 Task: Add Kontos Pizza Parlor Crust to the cart.
Action: Mouse moved to (19, 82)
Screenshot: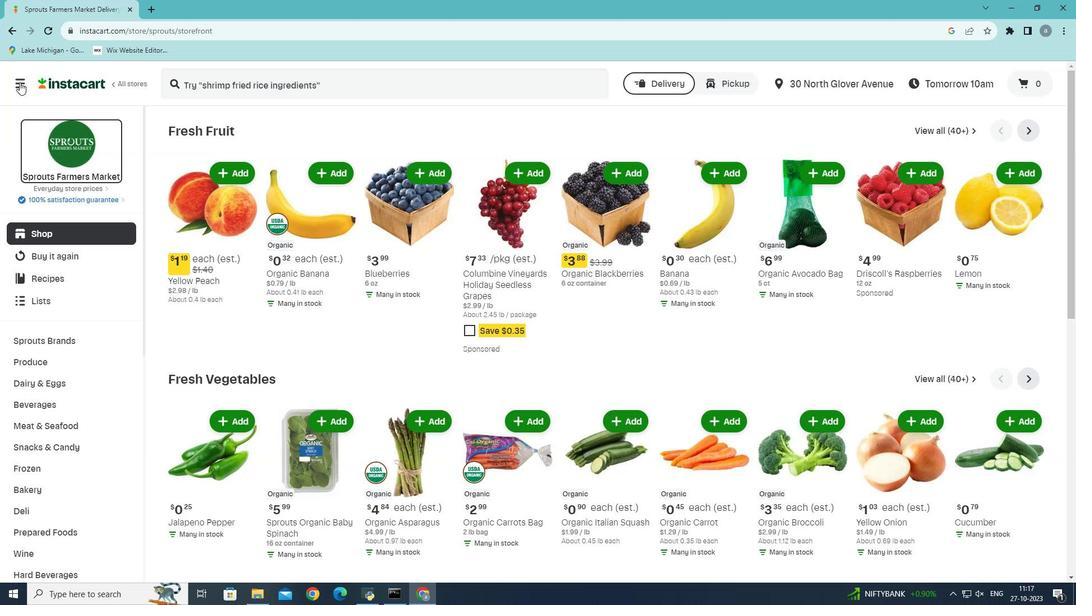
Action: Mouse pressed left at (19, 82)
Screenshot: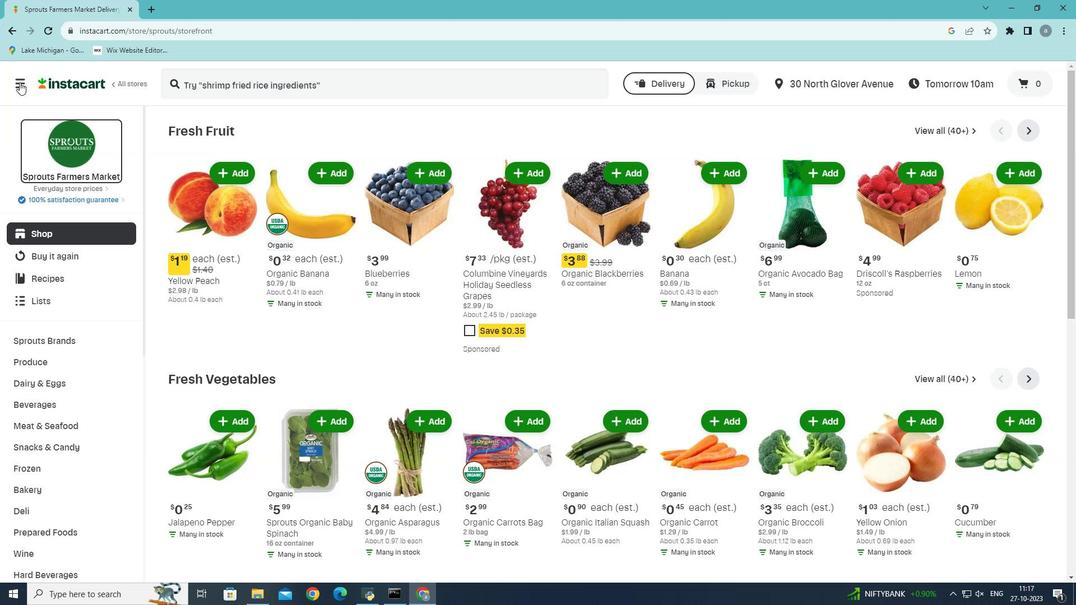 
Action: Mouse moved to (42, 324)
Screenshot: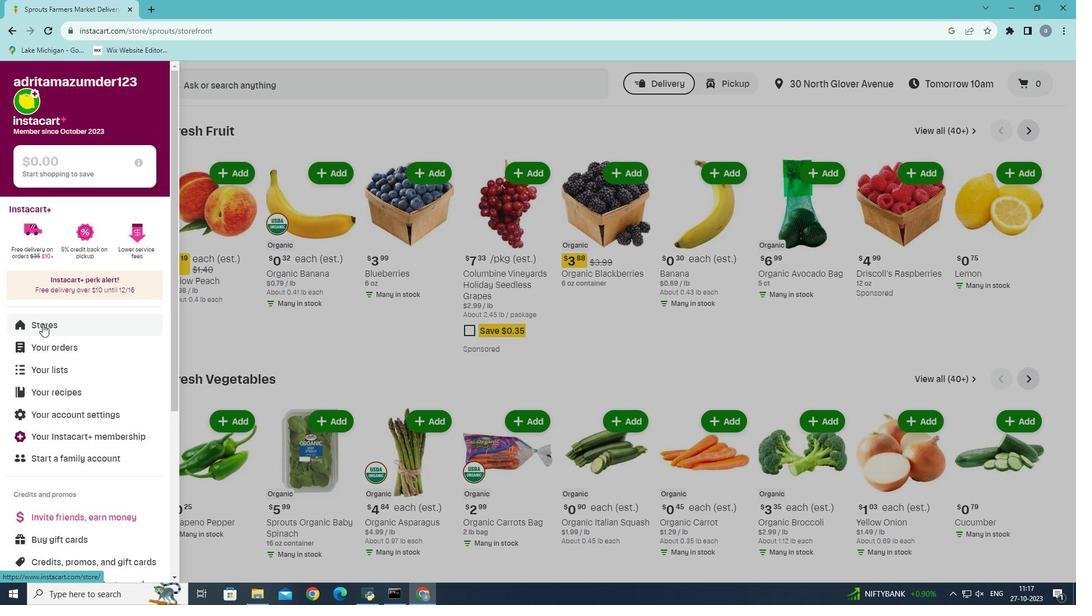 
Action: Mouse pressed left at (42, 324)
Screenshot: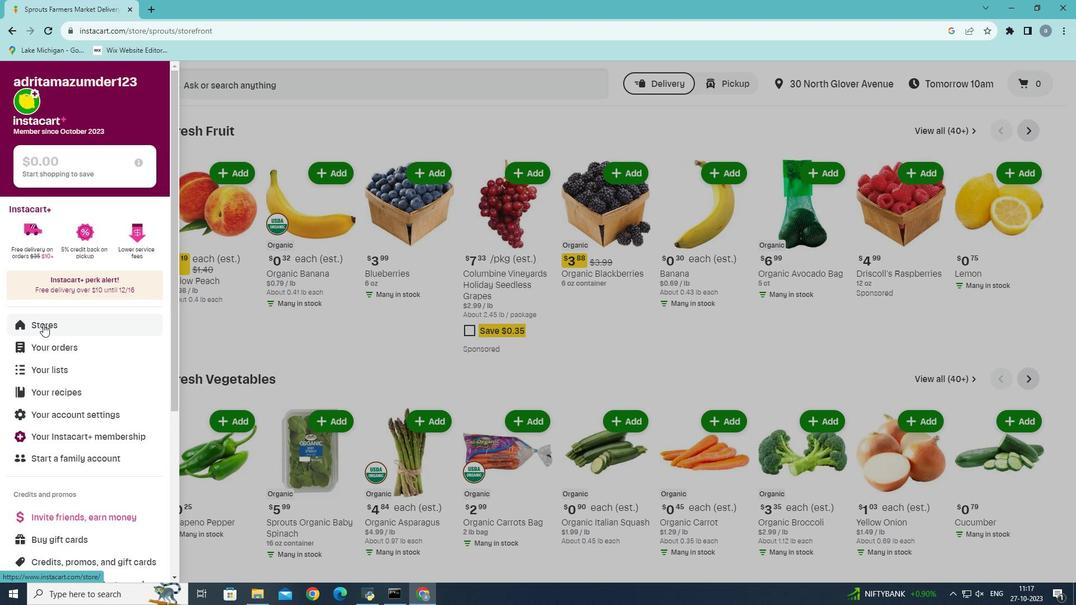 
Action: Mouse moved to (264, 131)
Screenshot: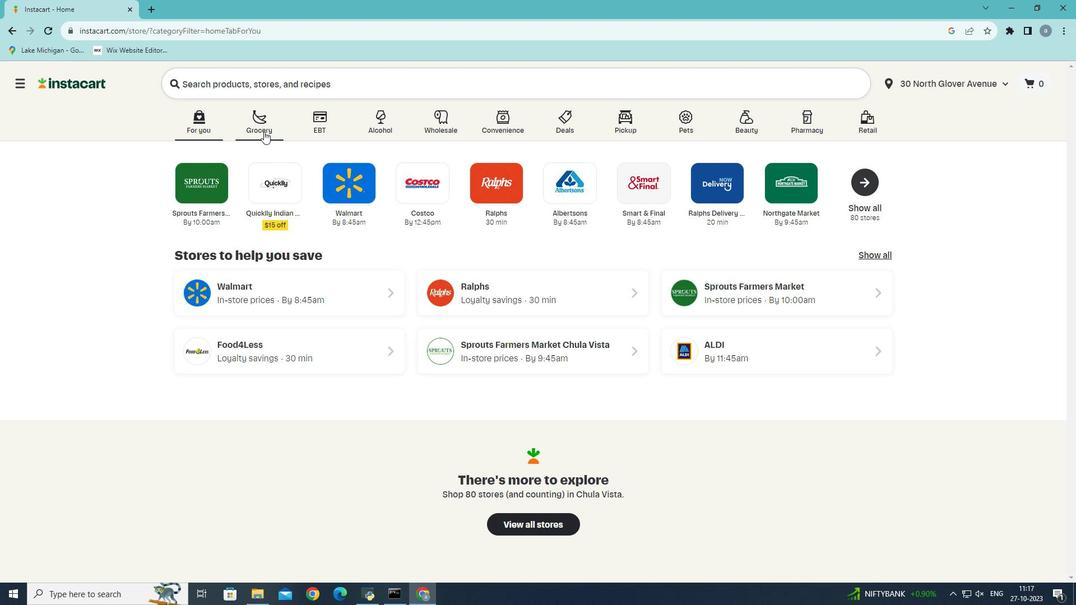 
Action: Mouse pressed left at (264, 131)
Screenshot: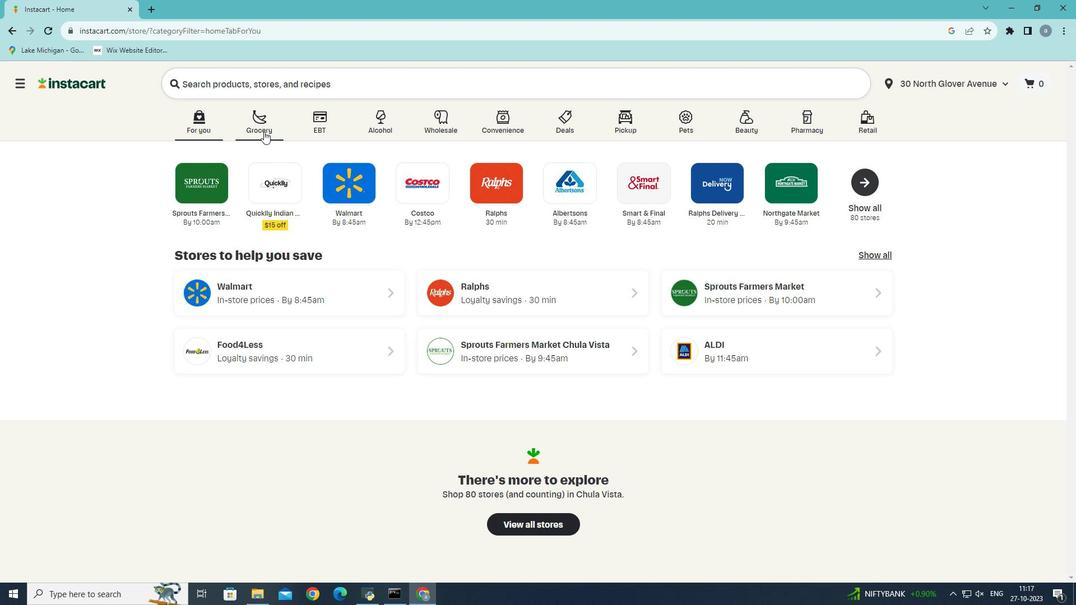 
Action: Mouse moved to (252, 322)
Screenshot: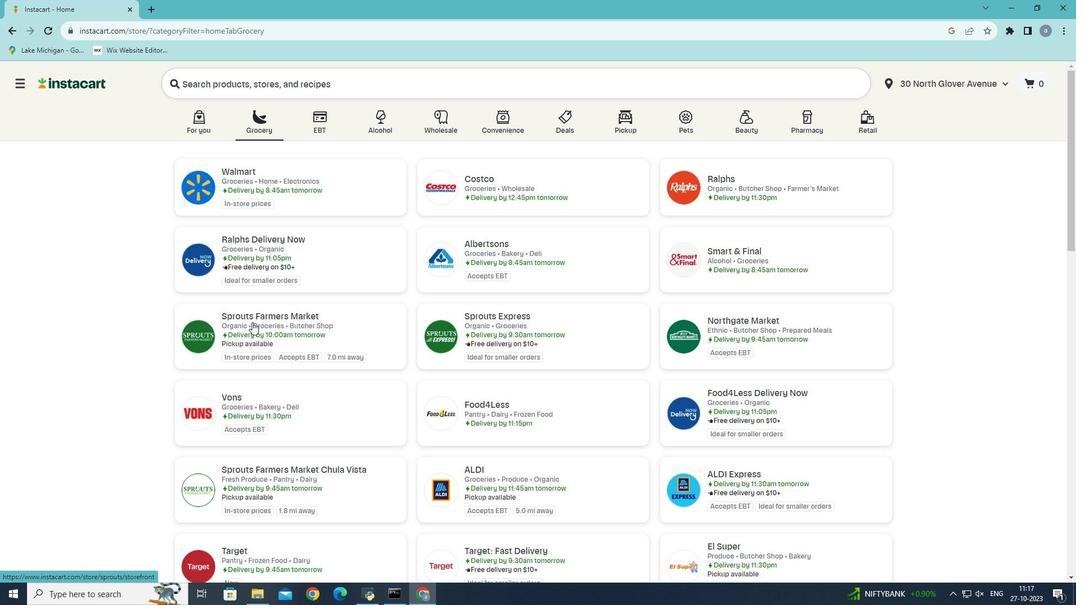 
Action: Mouse pressed left at (252, 322)
Screenshot: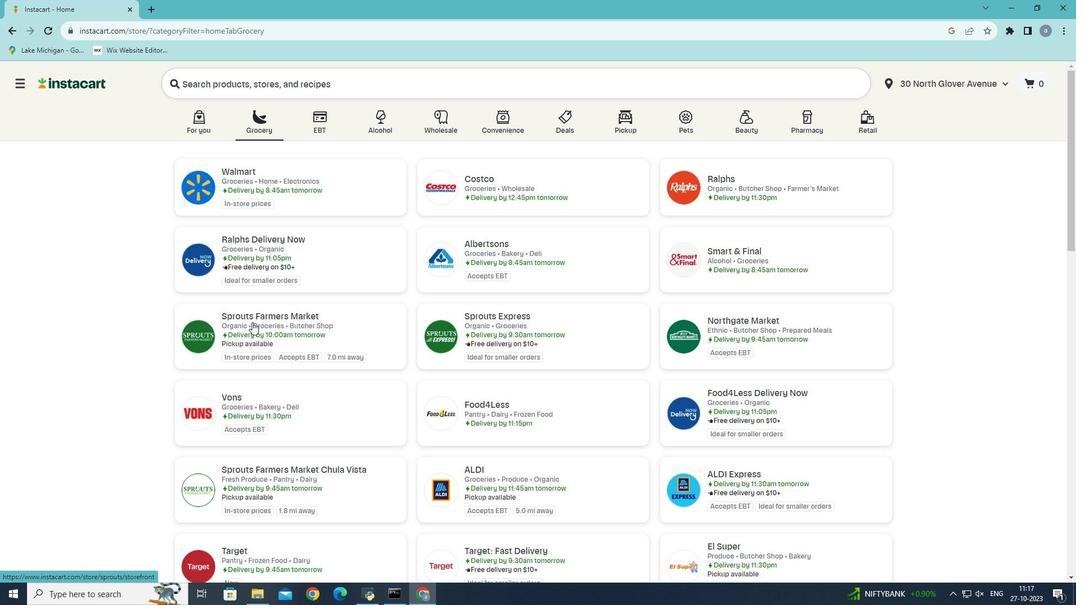 
Action: Mouse moved to (35, 490)
Screenshot: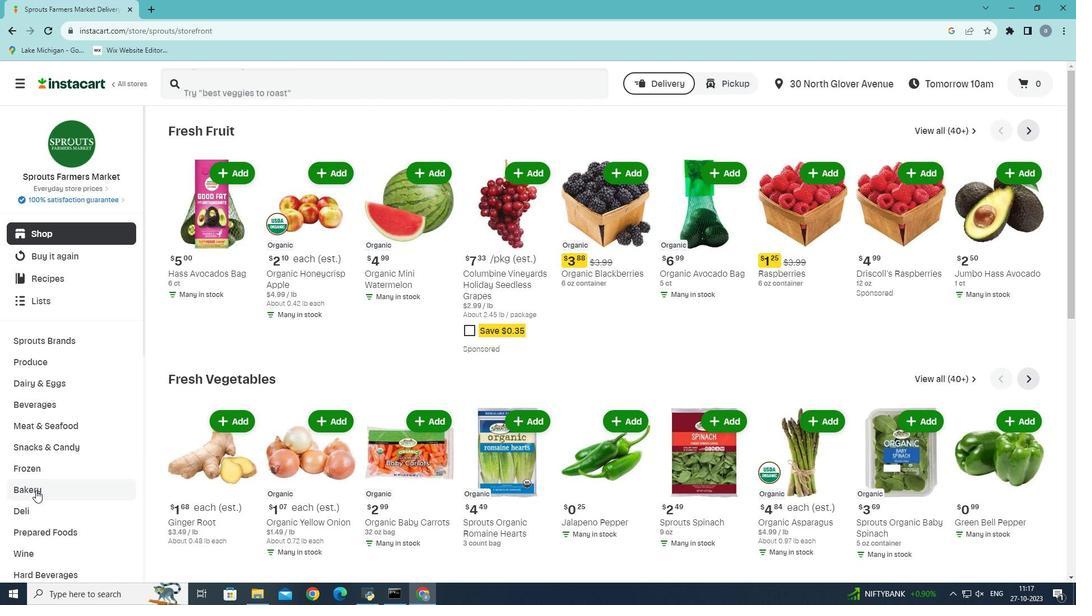 
Action: Mouse pressed left at (35, 490)
Screenshot: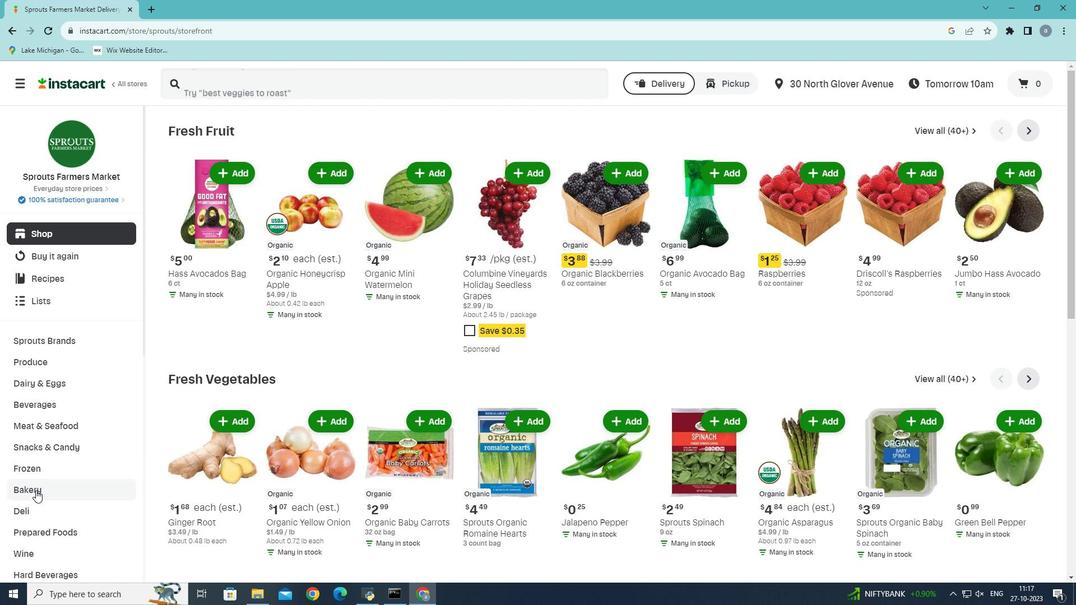 
Action: Mouse moved to (831, 155)
Screenshot: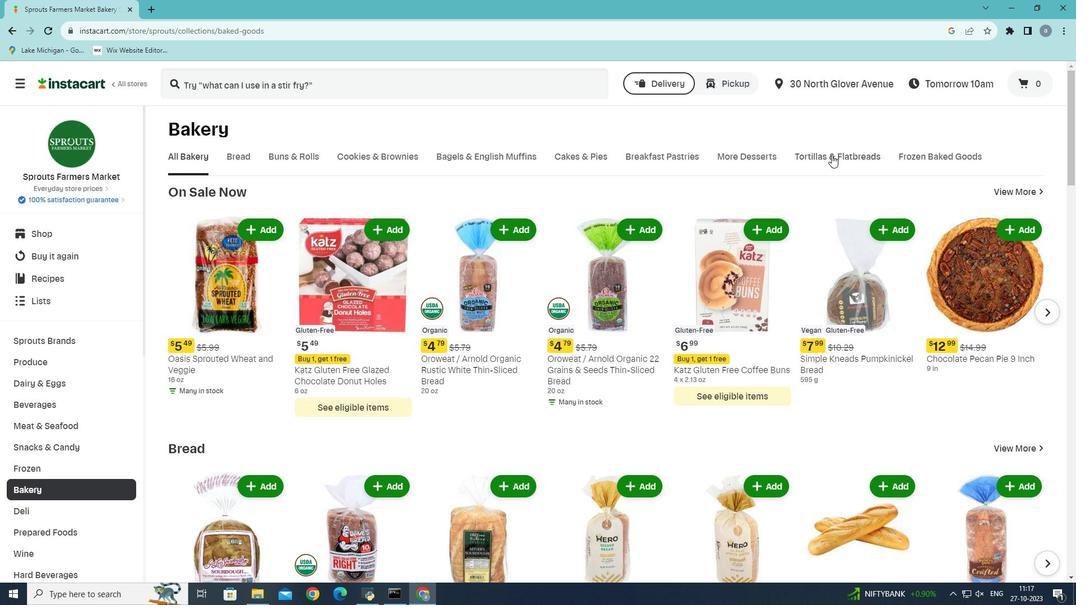 
Action: Mouse pressed left at (831, 155)
Screenshot: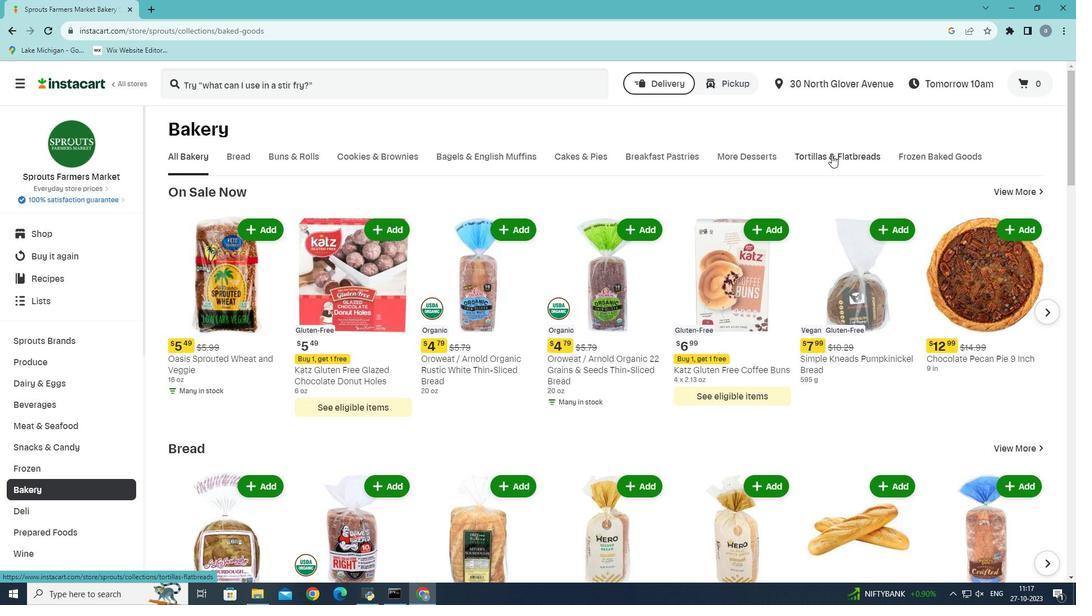 
Action: Mouse moved to (332, 200)
Screenshot: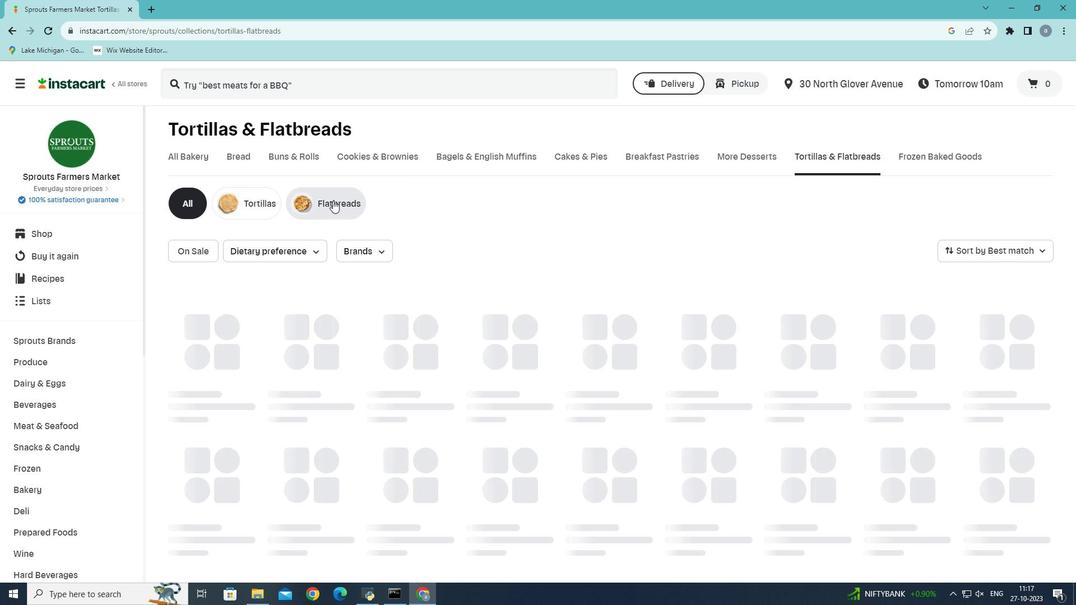 
Action: Mouse pressed left at (332, 200)
Screenshot: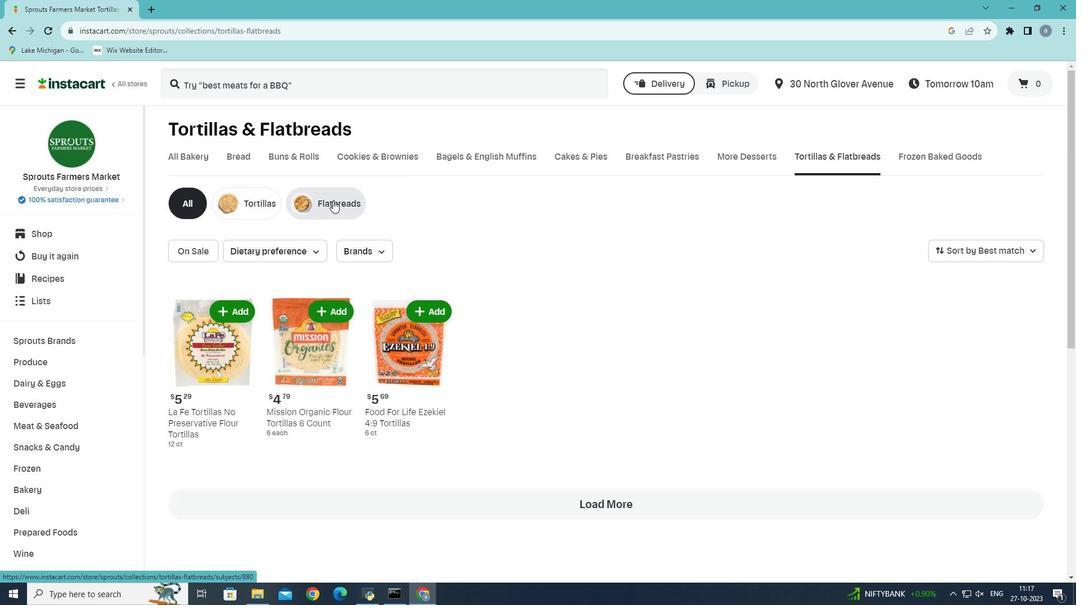 
Action: Mouse moved to (443, 417)
Screenshot: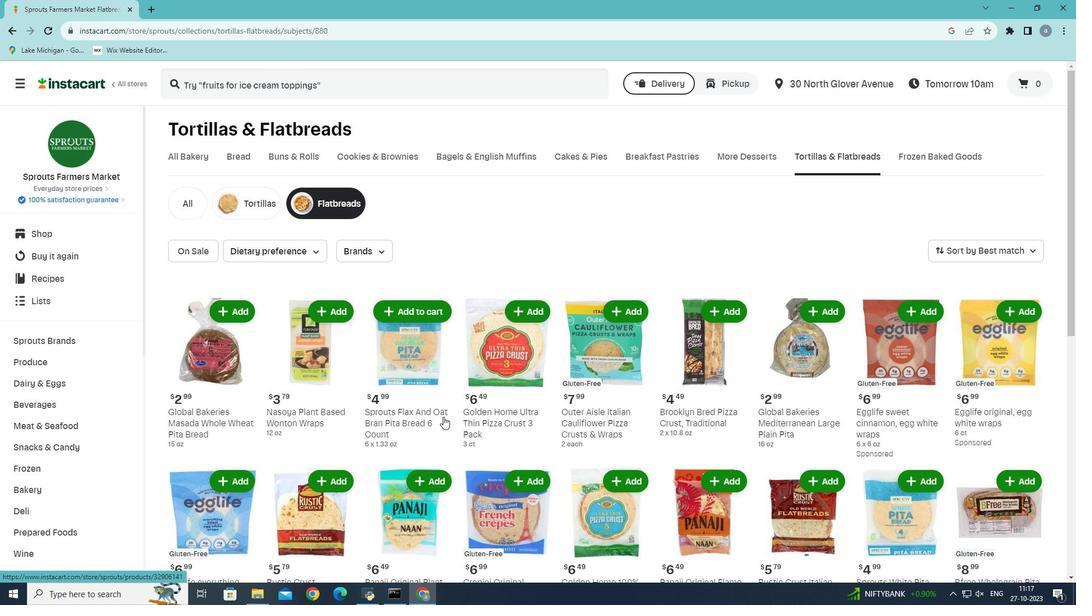 
Action: Mouse scrolled (443, 416) with delta (0, 0)
Screenshot: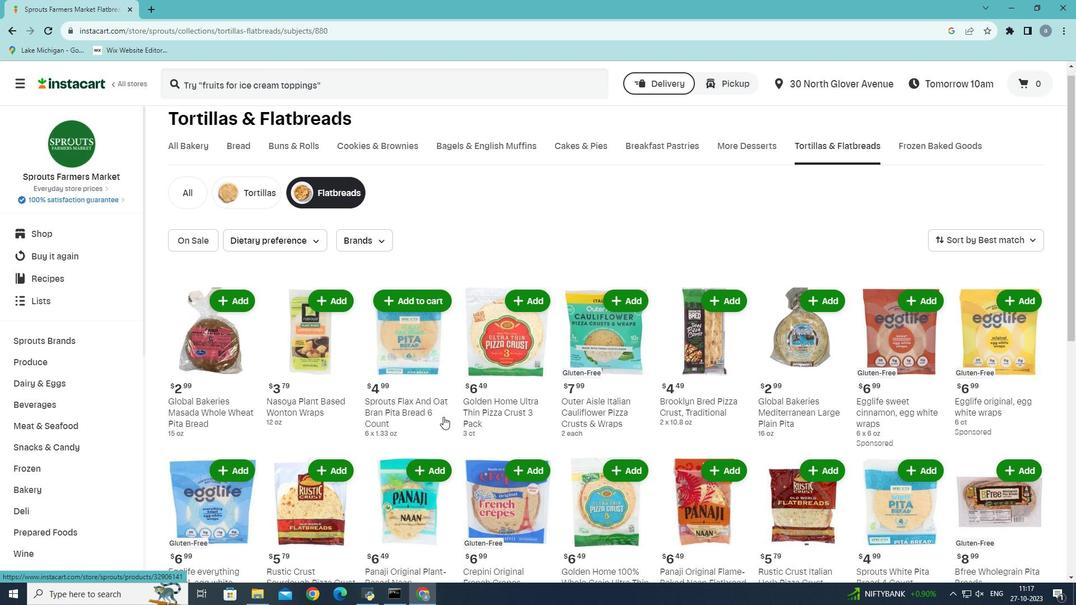
Action: Mouse scrolled (443, 416) with delta (0, 0)
Screenshot: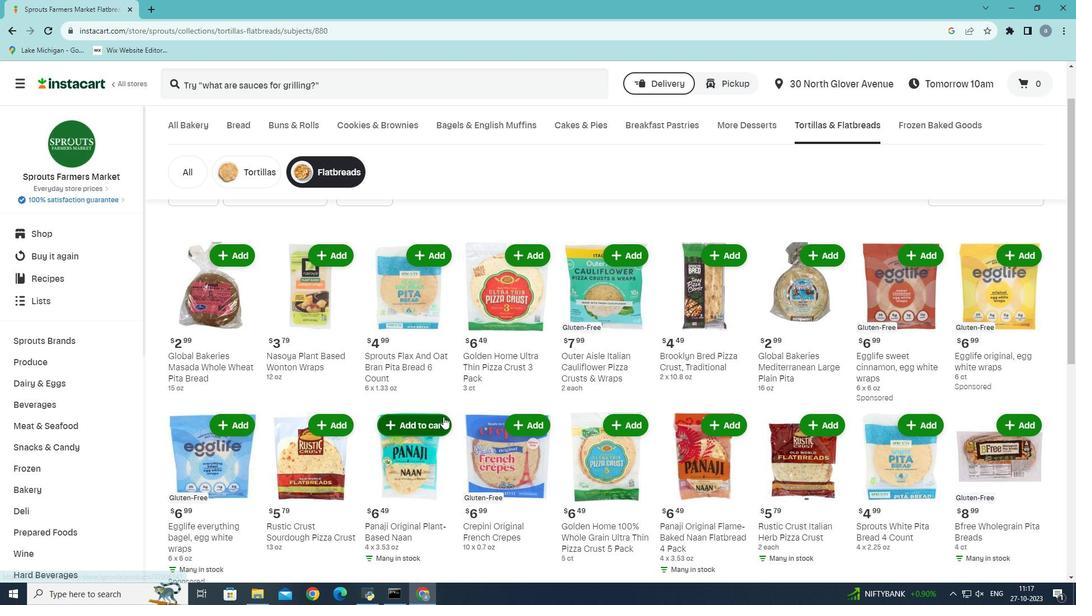 
Action: Mouse moved to (444, 416)
Screenshot: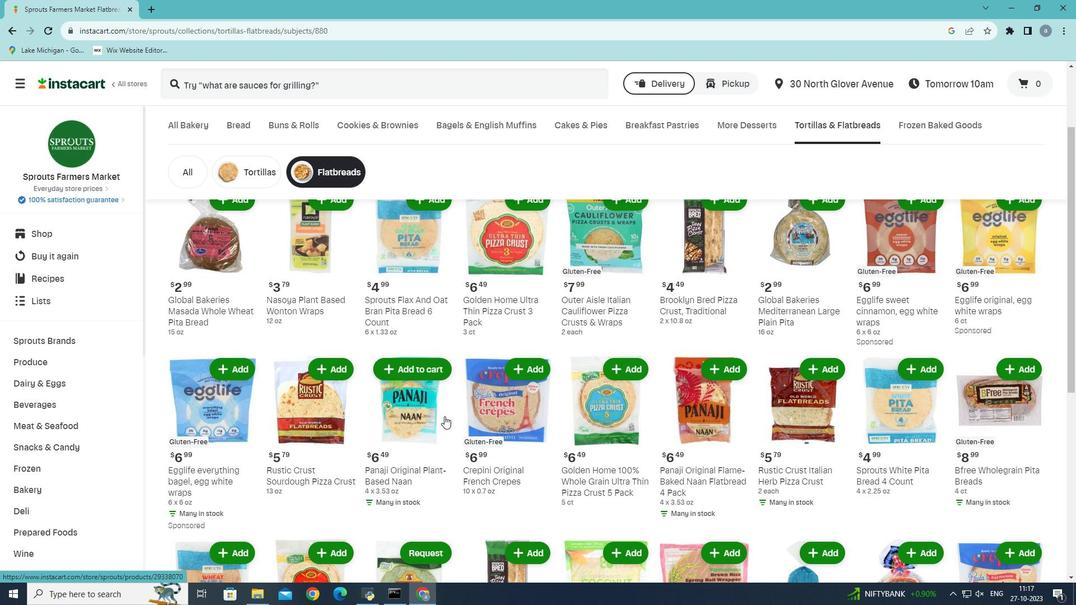 
Action: Mouse scrolled (444, 415) with delta (0, 0)
Screenshot: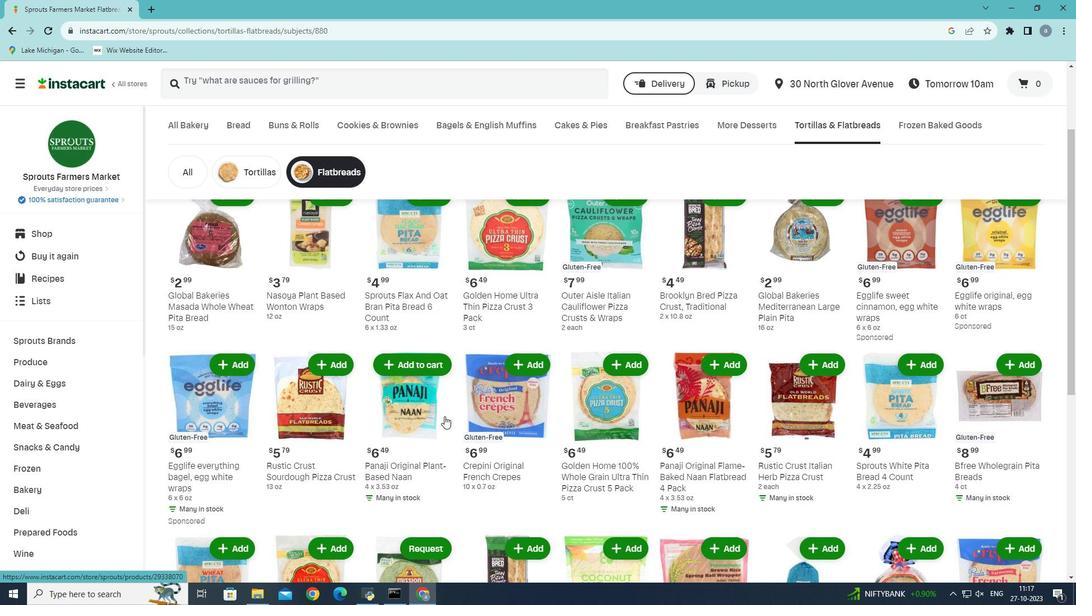
Action: Mouse scrolled (444, 415) with delta (0, 0)
Screenshot: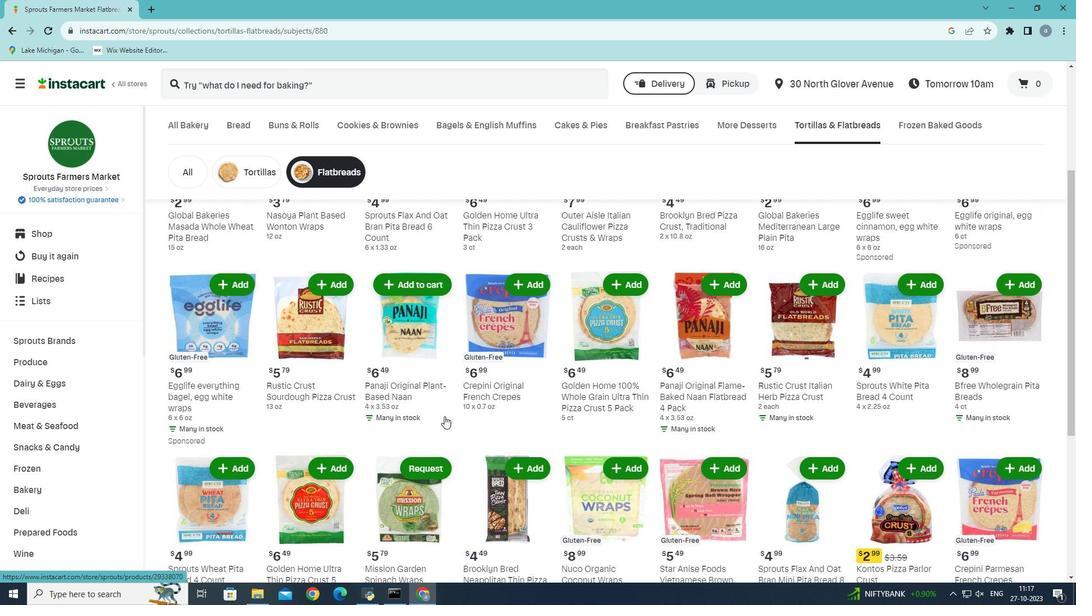 
Action: Mouse moved to (445, 415)
Screenshot: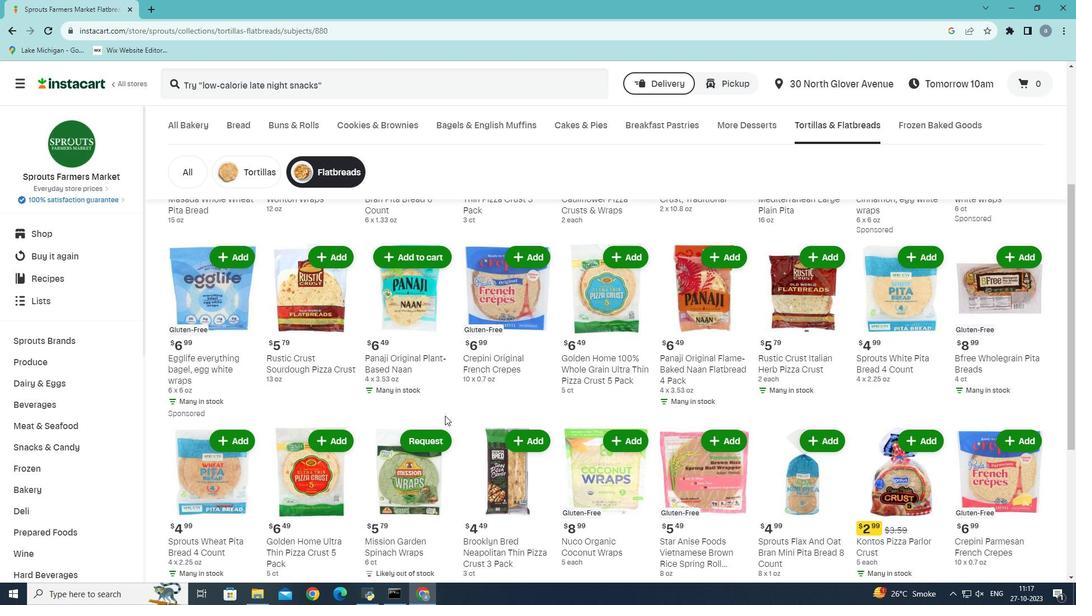 
Action: Mouse scrolled (445, 415) with delta (0, 0)
Screenshot: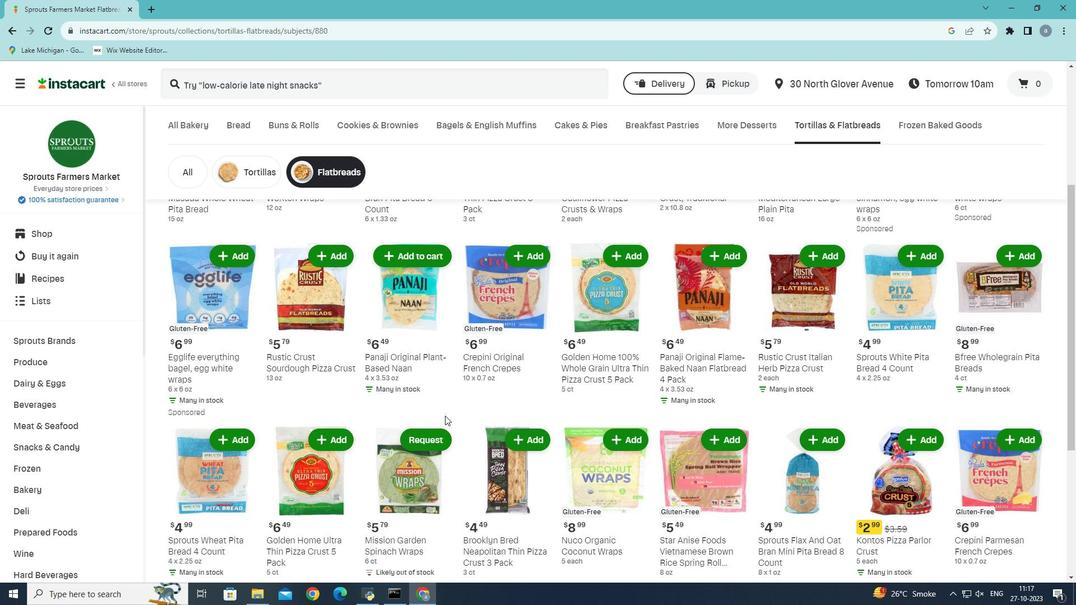 
Action: Mouse scrolled (445, 415) with delta (0, 0)
Screenshot: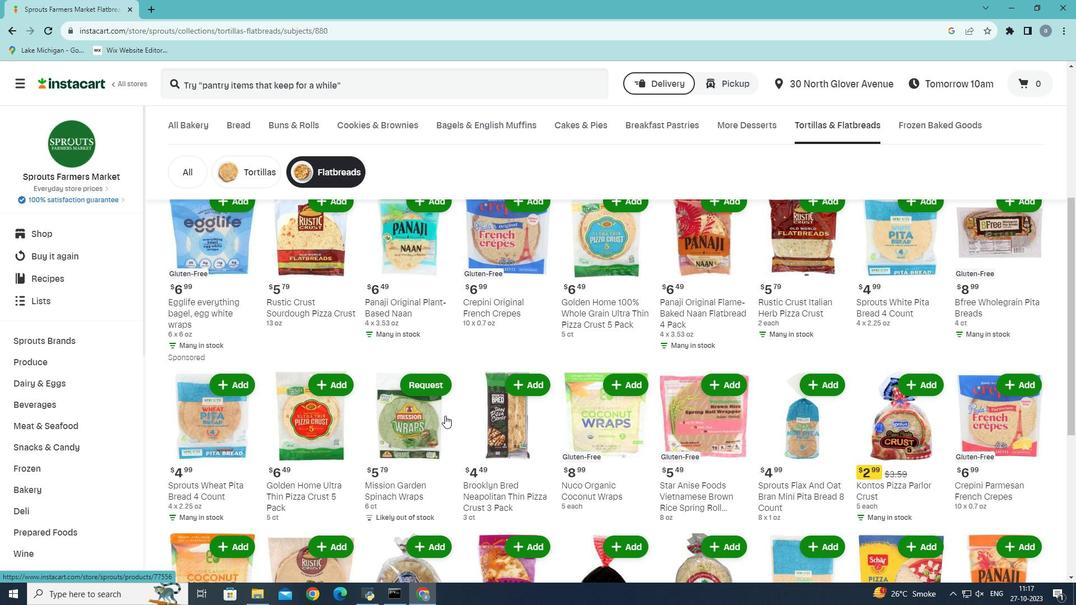 
Action: Mouse moved to (919, 325)
Screenshot: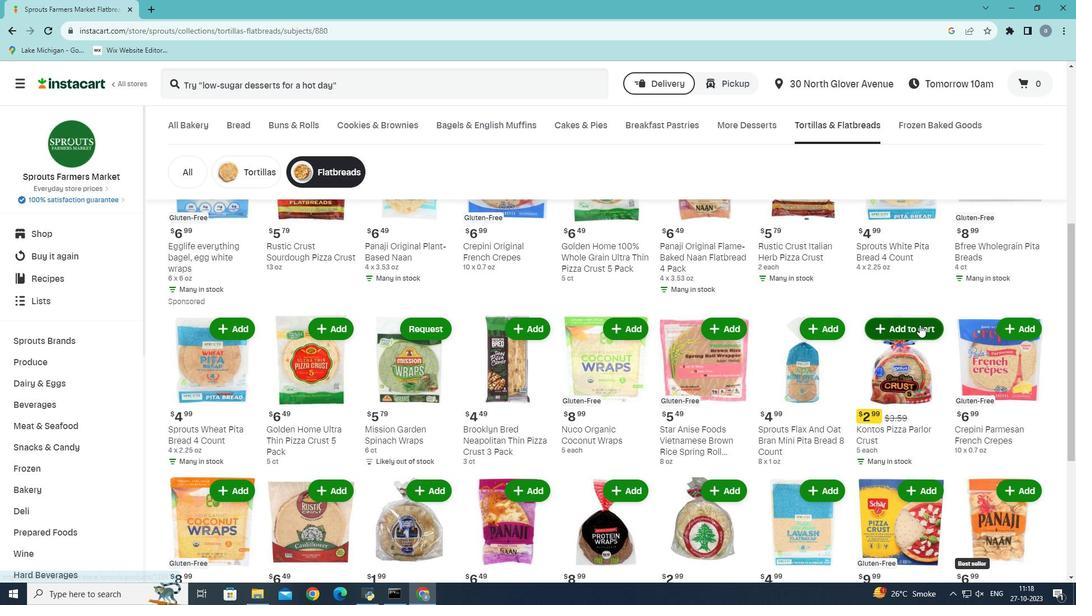 
Action: Mouse pressed left at (919, 325)
Screenshot: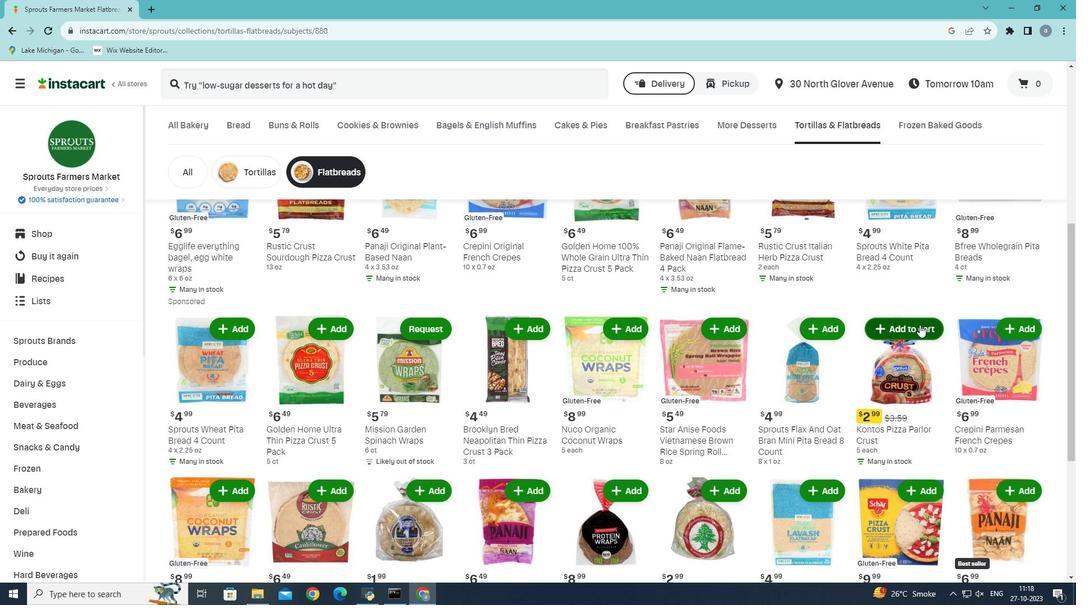
Action: Mouse moved to (864, 337)
Screenshot: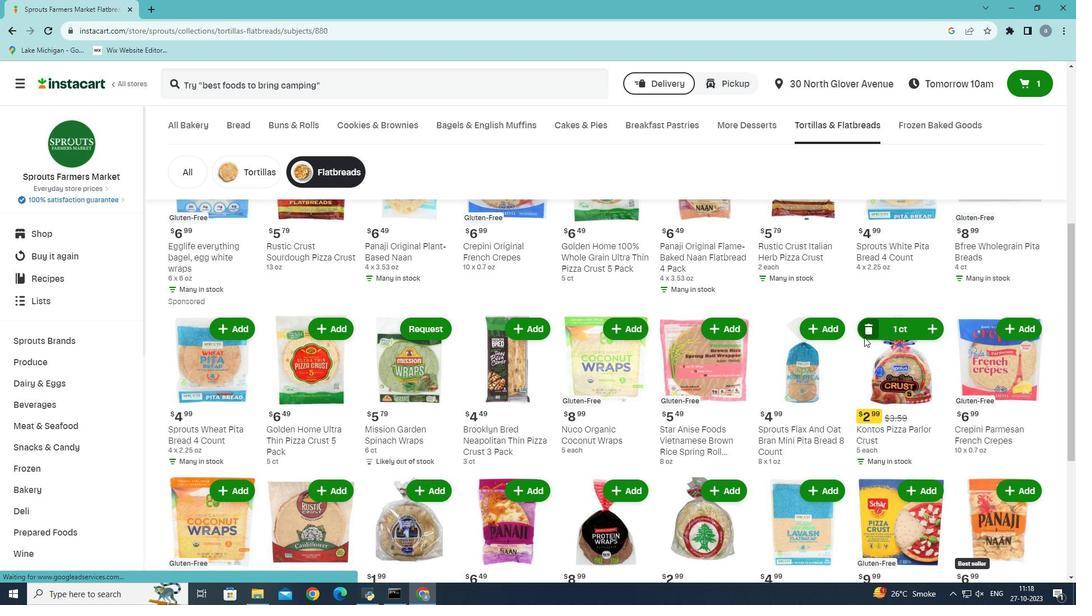 
